 Task: Add a field from the Popular template Effort Level with name TransferLine.
Action: Mouse moved to (64, 443)
Screenshot: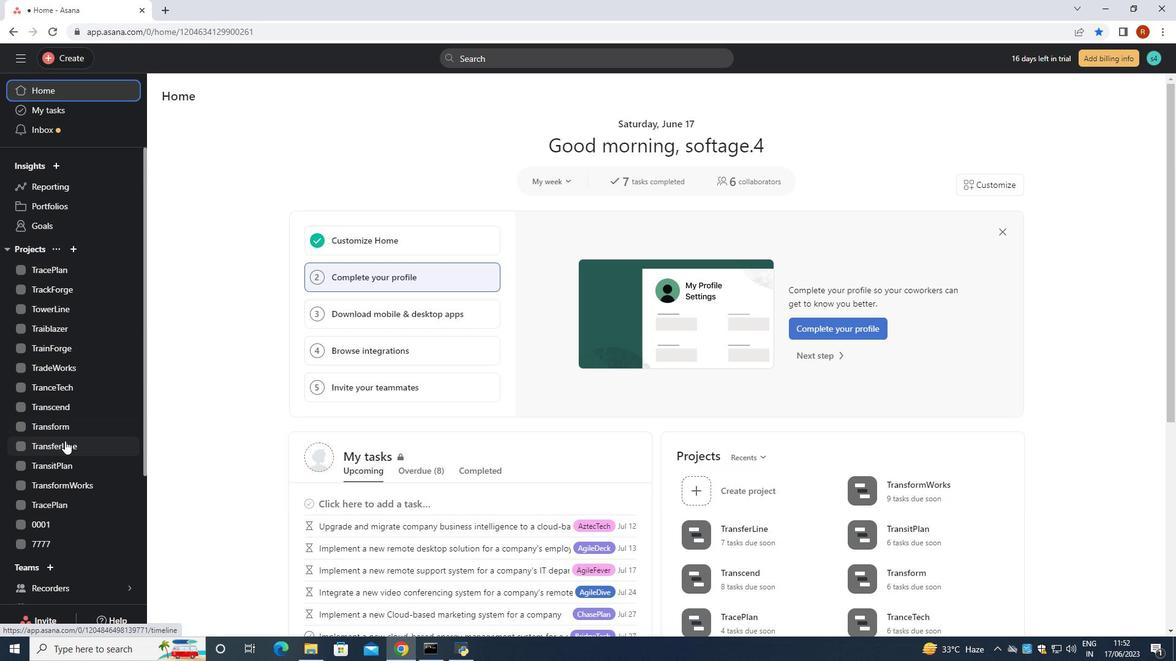 
Action: Mouse pressed left at (64, 443)
Screenshot: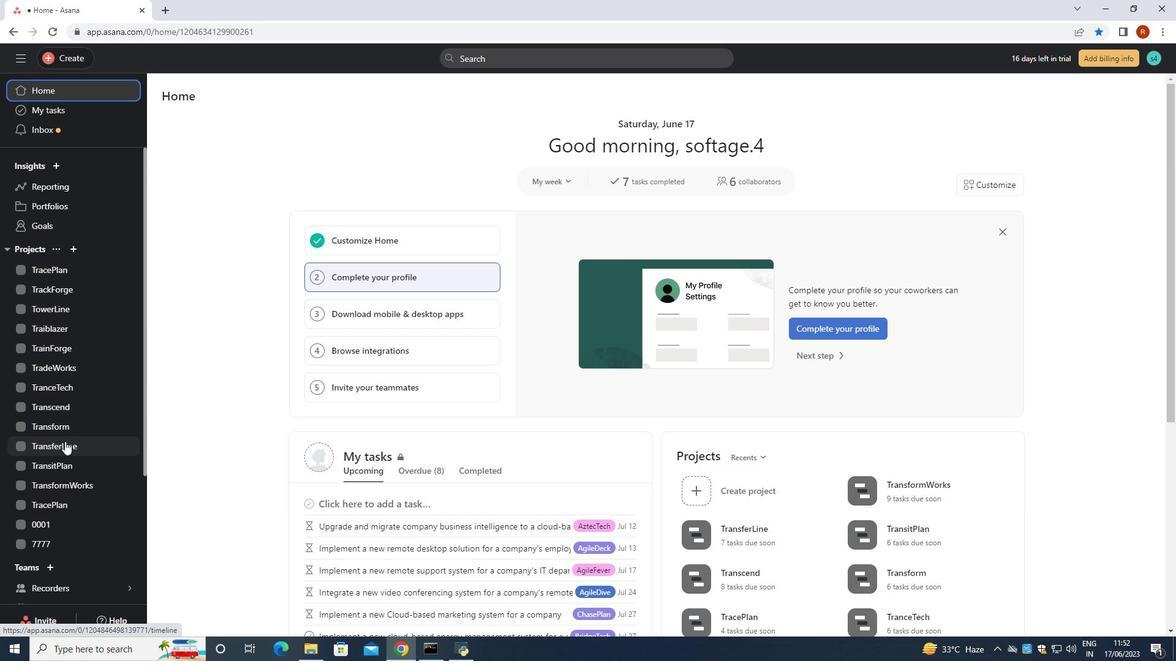 
Action: Mouse moved to (225, 118)
Screenshot: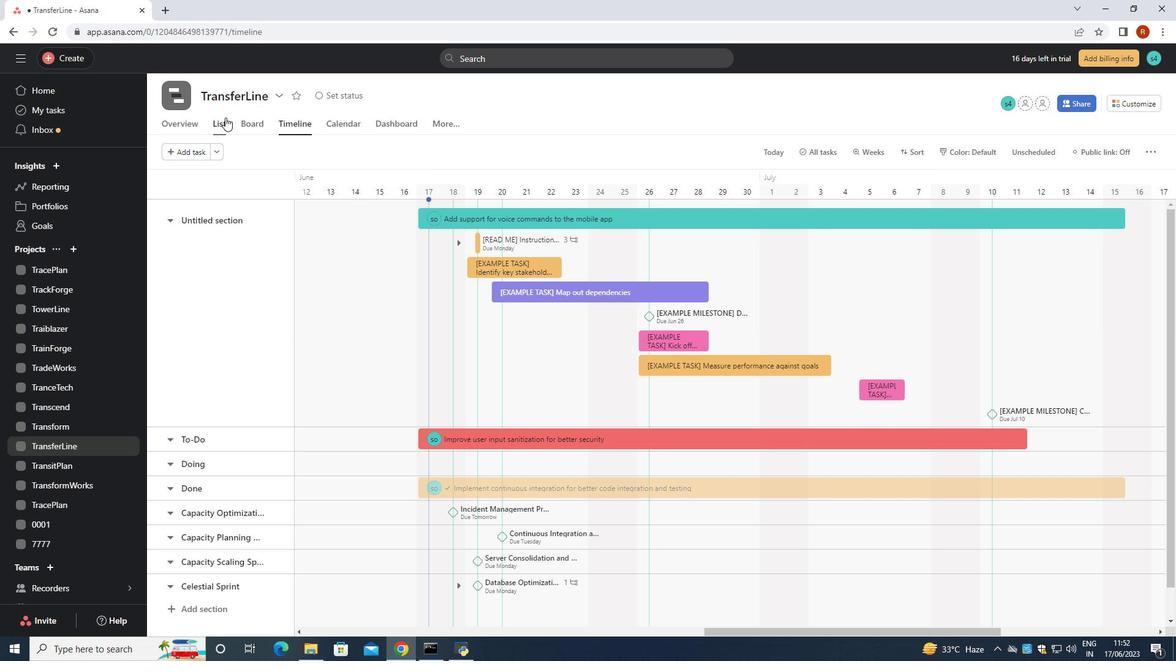 
Action: Mouse pressed left at (225, 118)
Screenshot: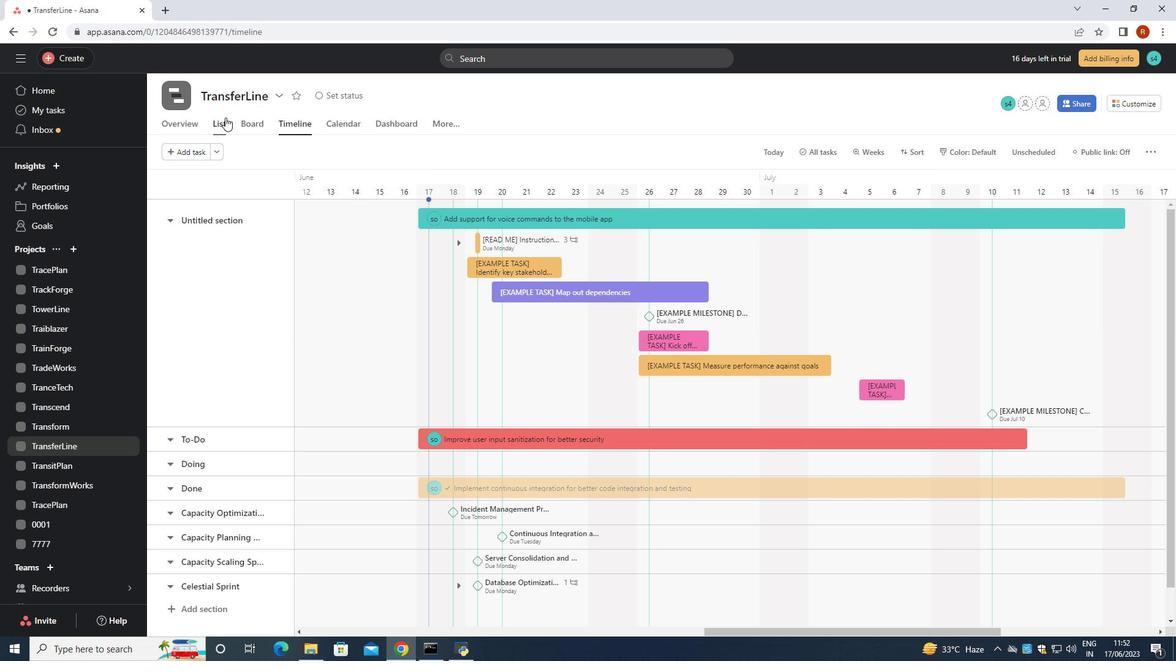 
Action: Mouse moved to (917, 177)
Screenshot: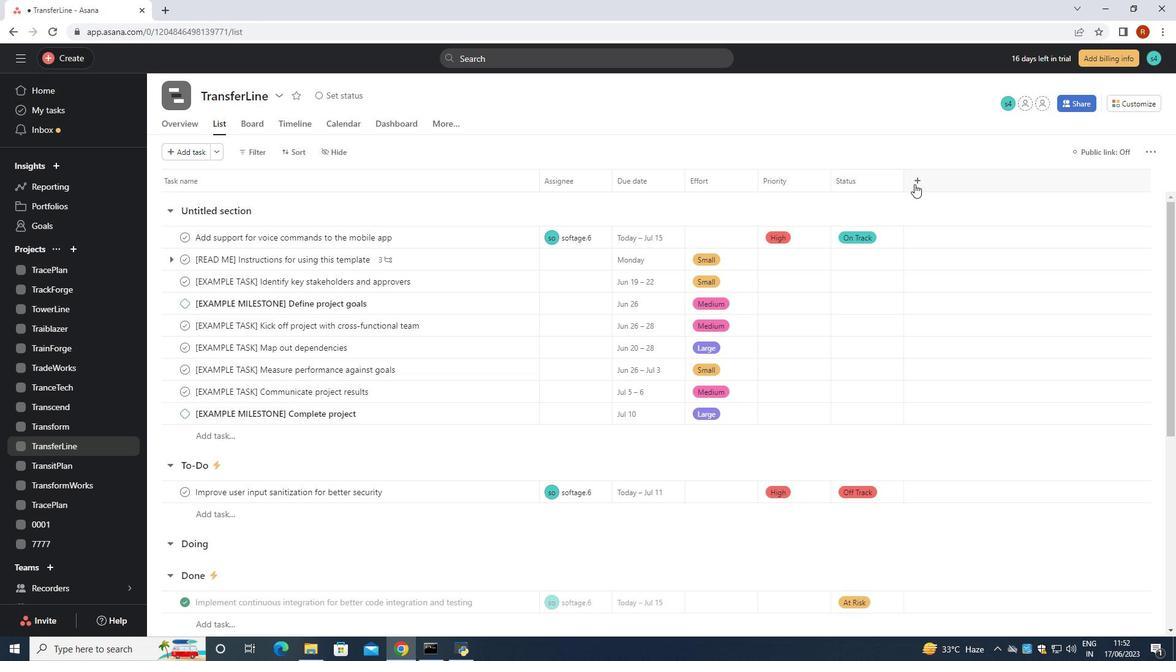 
Action: Mouse pressed left at (917, 177)
Screenshot: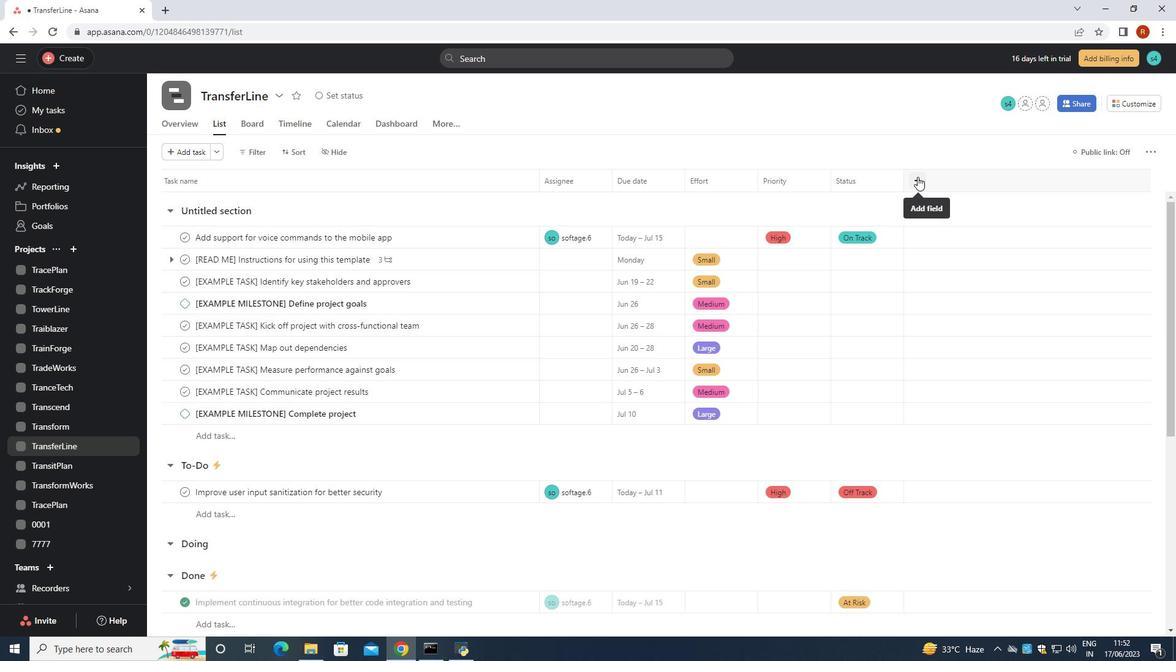 
Action: Mouse moved to (947, 249)
Screenshot: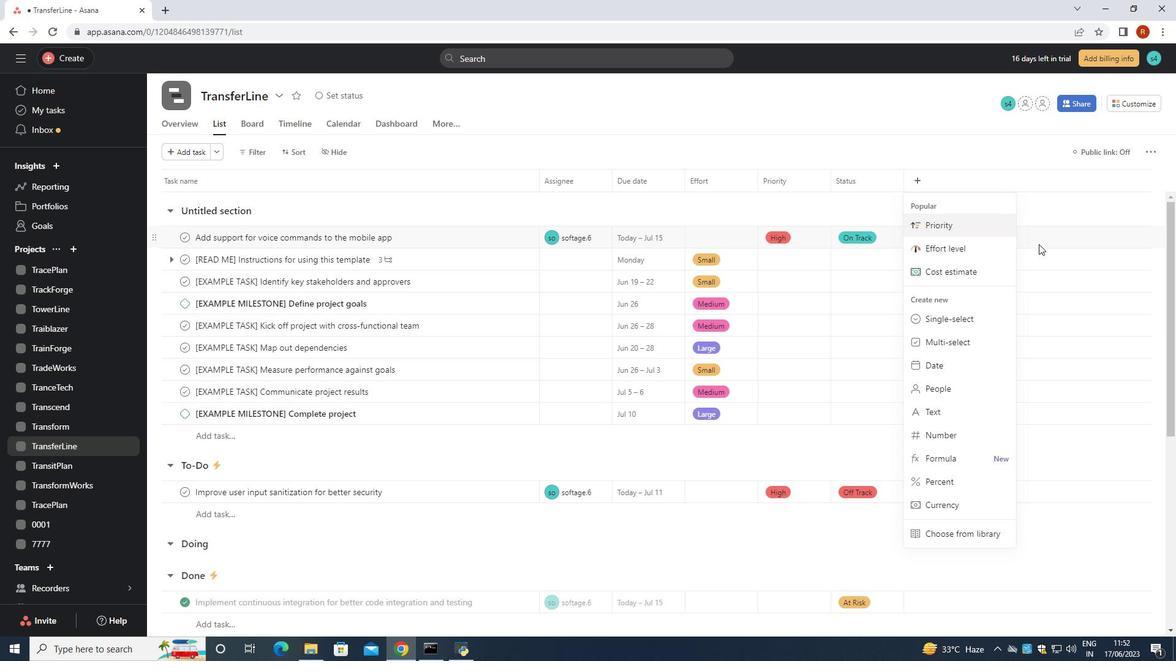 
Action: Mouse pressed left at (947, 249)
Screenshot: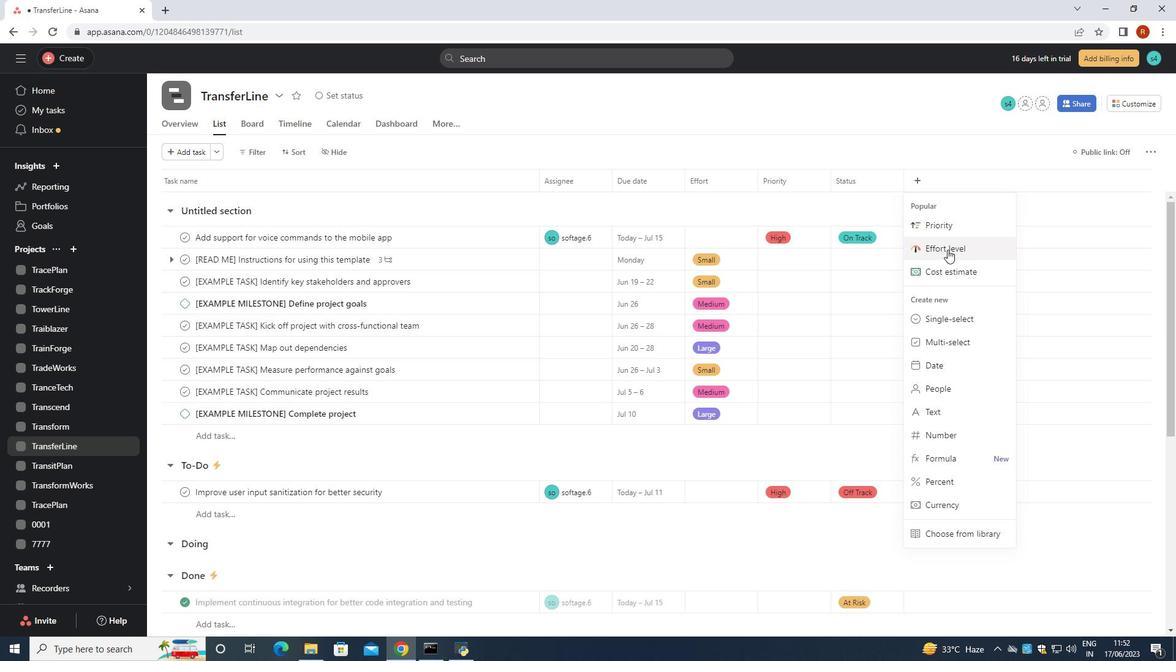 
Action: Mouse moved to (708, 167)
Screenshot: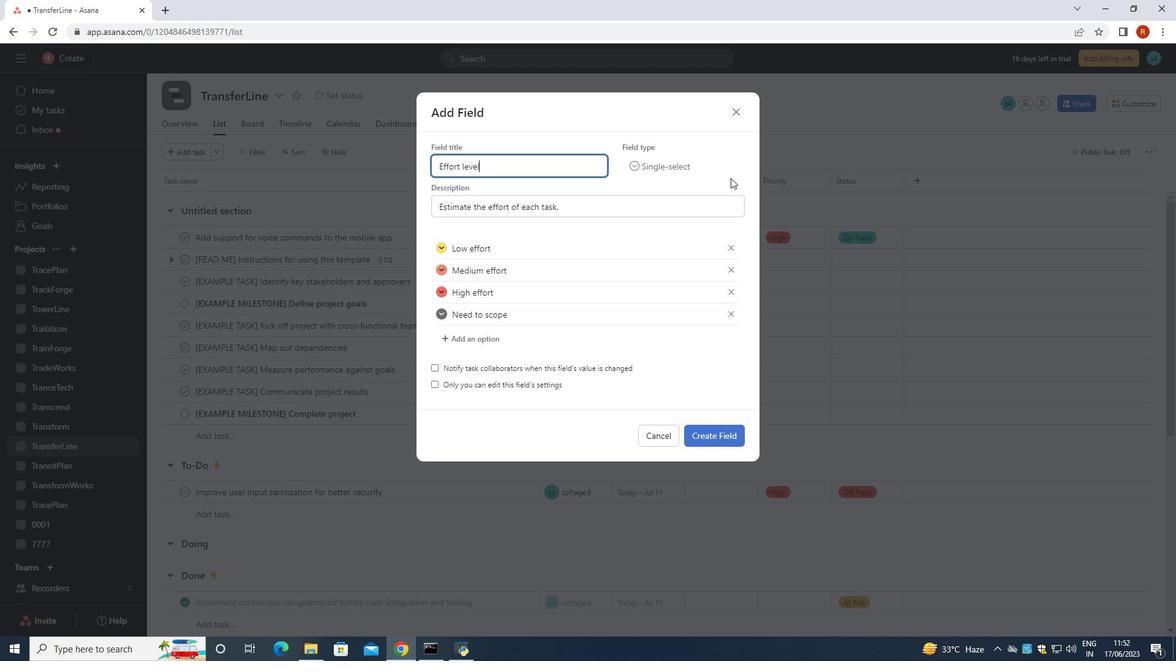 
Action: Key pressed <Key.backspace><Key.backspace><Key.backspace><Key.backspace>
Screenshot: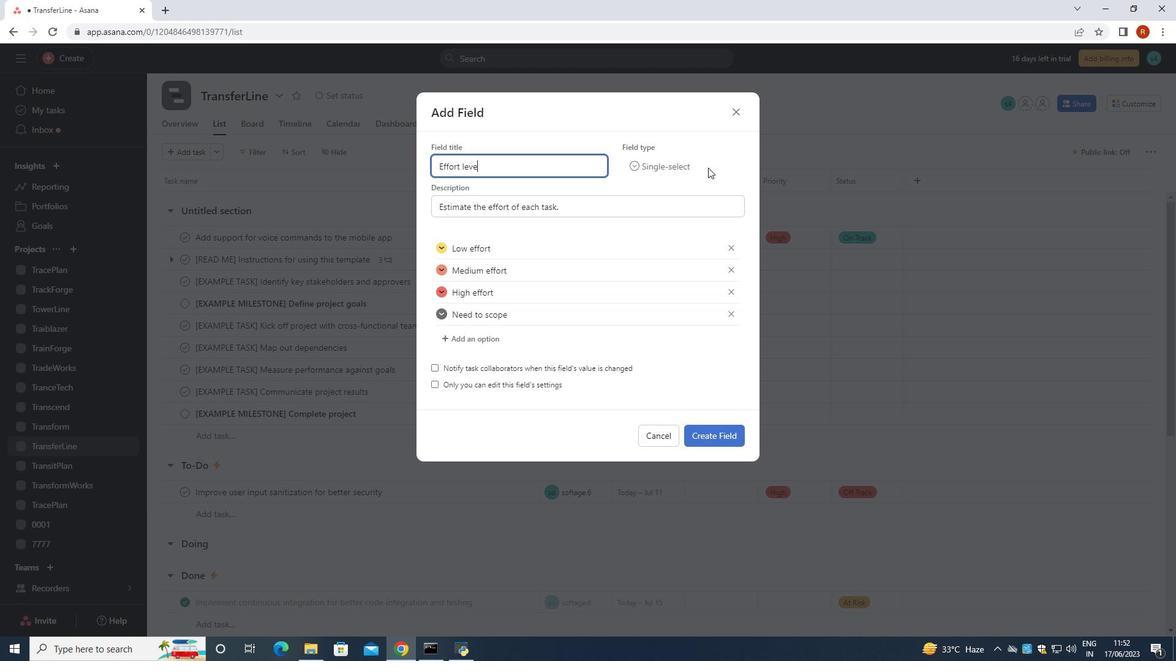 
Action: Mouse moved to (707, 167)
Screenshot: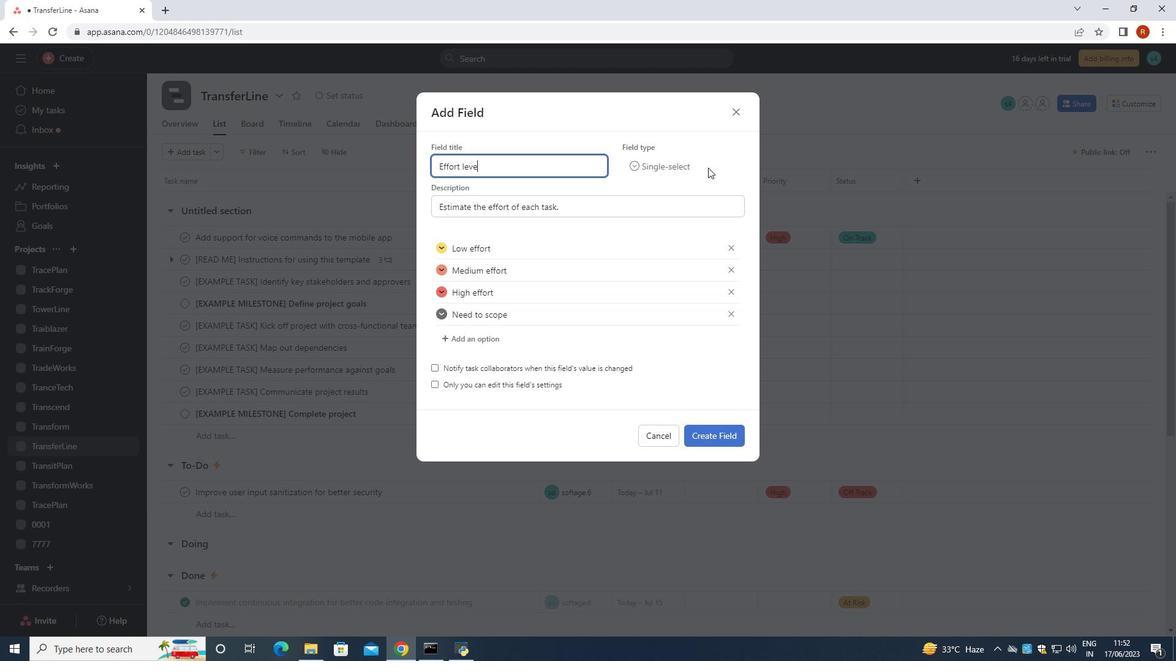 
Action: Key pressed <Key.backspace><Key.backspace><Key.backspace><Key.backspace><Key.backspace><Key.backspace><Key.backspace><Key.backspace><Key.backspace><Key.backspace><Key.backspace><Key.backspace><Key.backspace><Key.backspace><Key.backspace><Key.backspace><Key.backspace><Key.backspace><Key.backspace><Key.shift>Transfer<Key.shift>Line
Screenshot: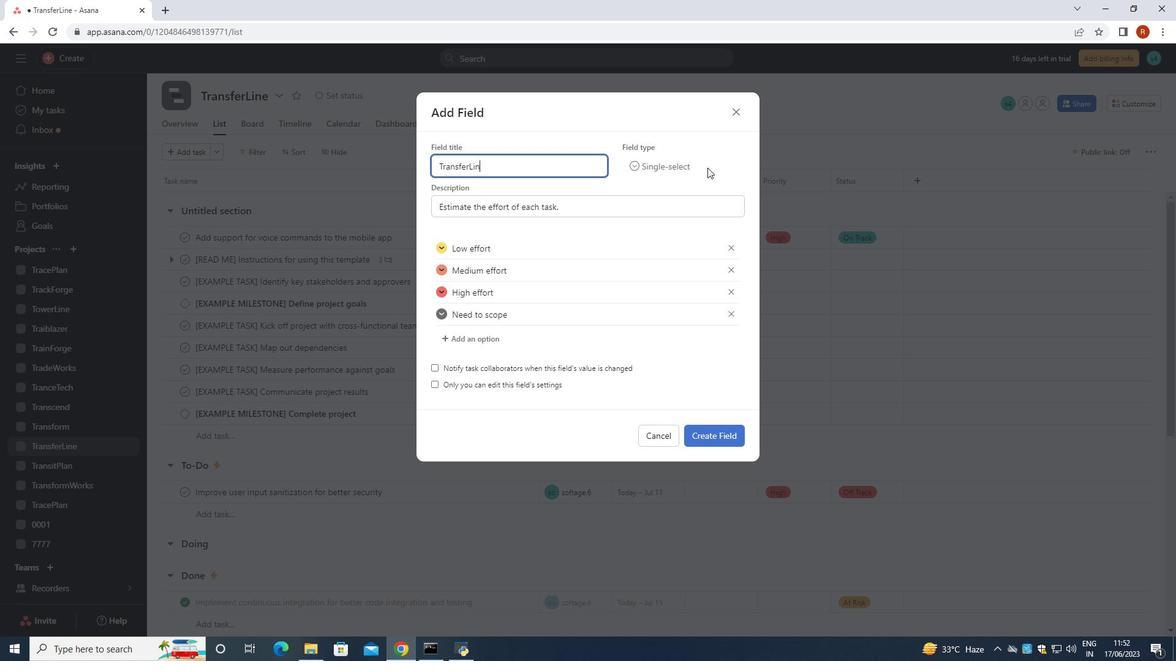 
Action: Mouse moved to (720, 432)
Screenshot: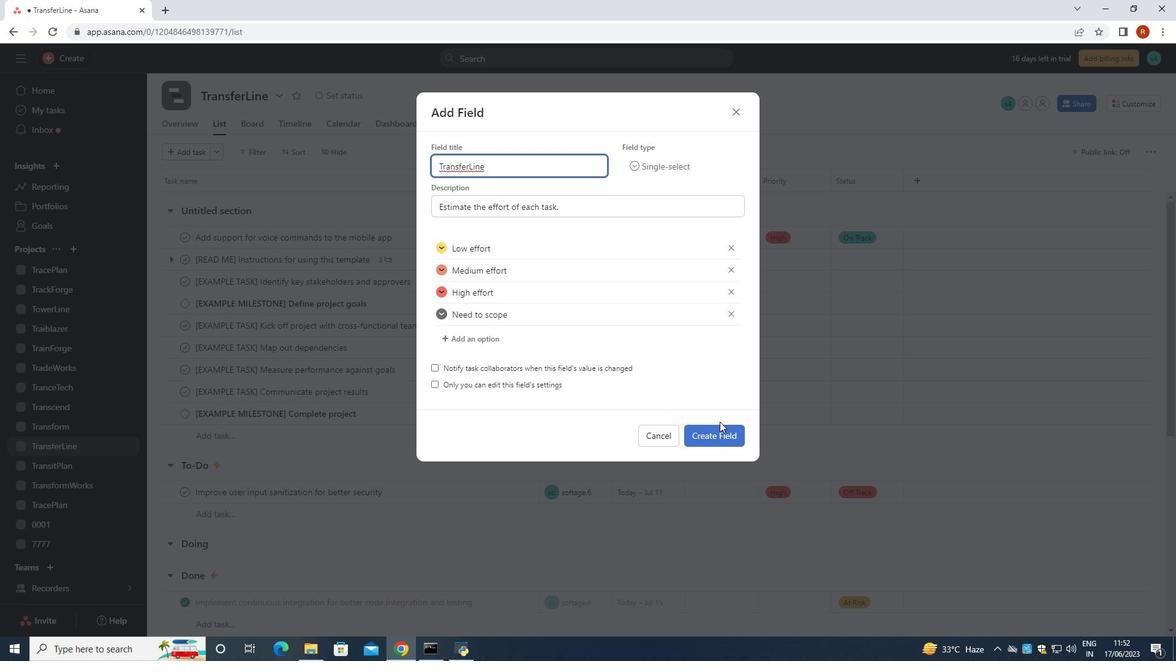 
Action: Mouse pressed left at (720, 432)
Screenshot: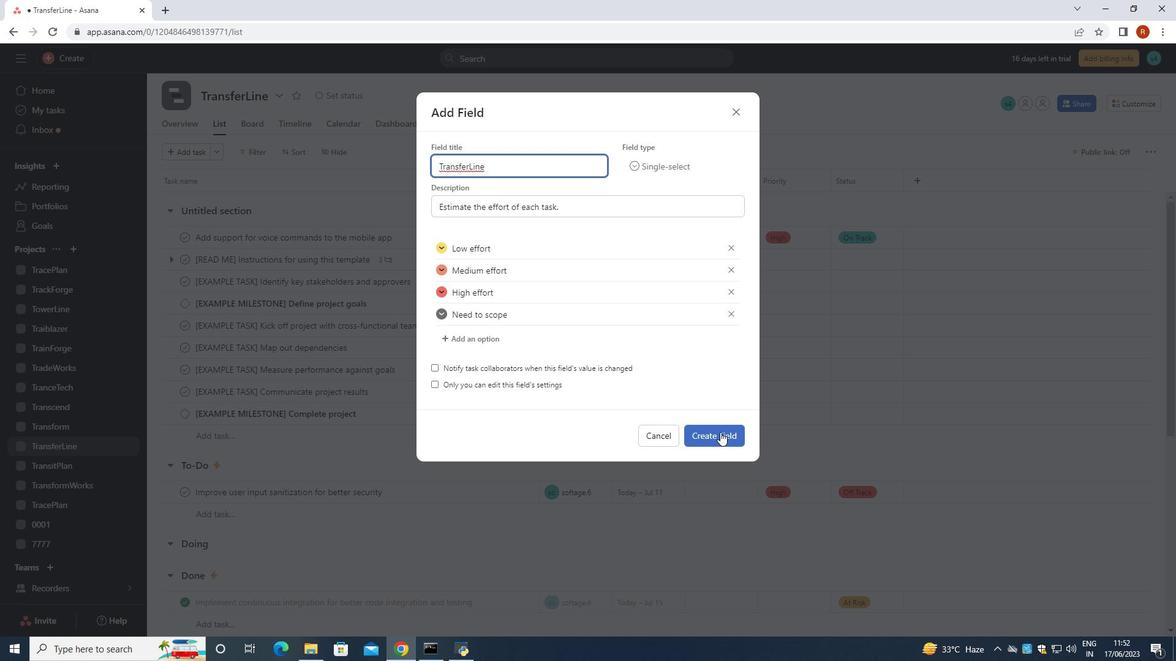 
Action: Mouse moved to (720, 432)
Screenshot: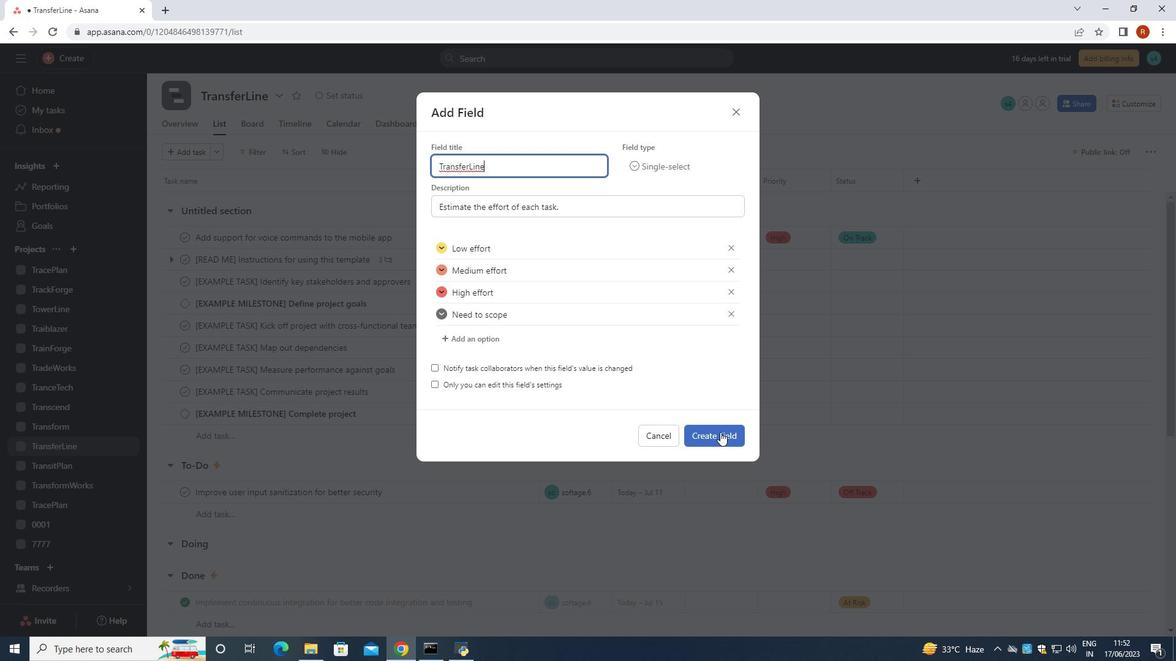 
